 Task: Create a sub task Release to Production / Go Live for the task  Implement a new cloud-based quality management system for a company in the project BroaderPath , assign it to team member softage.3@softage.net and update the status of the sub task to  Off Track , set the priority of the sub task to High
Action: Mouse moved to (487, 244)
Screenshot: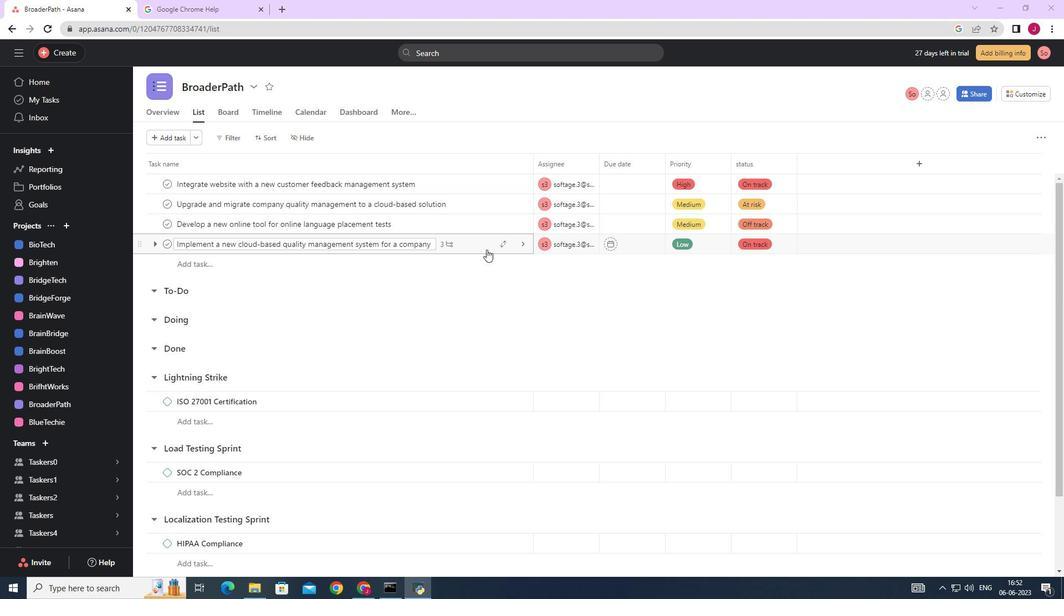 
Action: Mouse pressed left at (487, 244)
Screenshot: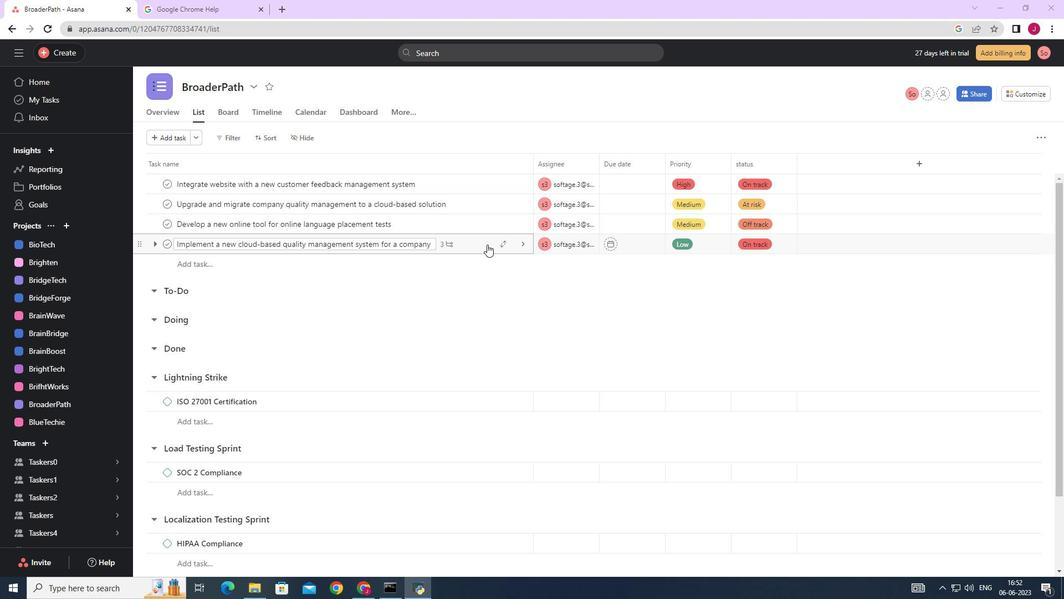 
Action: Mouse moved to (763, 383)
Screenshot: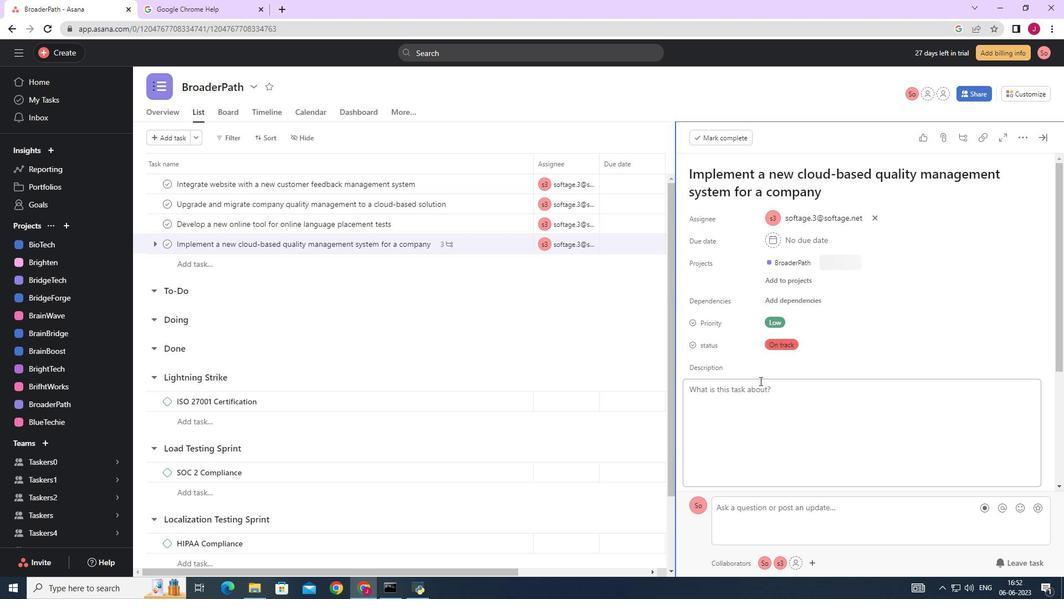 
Action: Mouse scrolled (763, 382) with delta (0, 0)
Screenshot: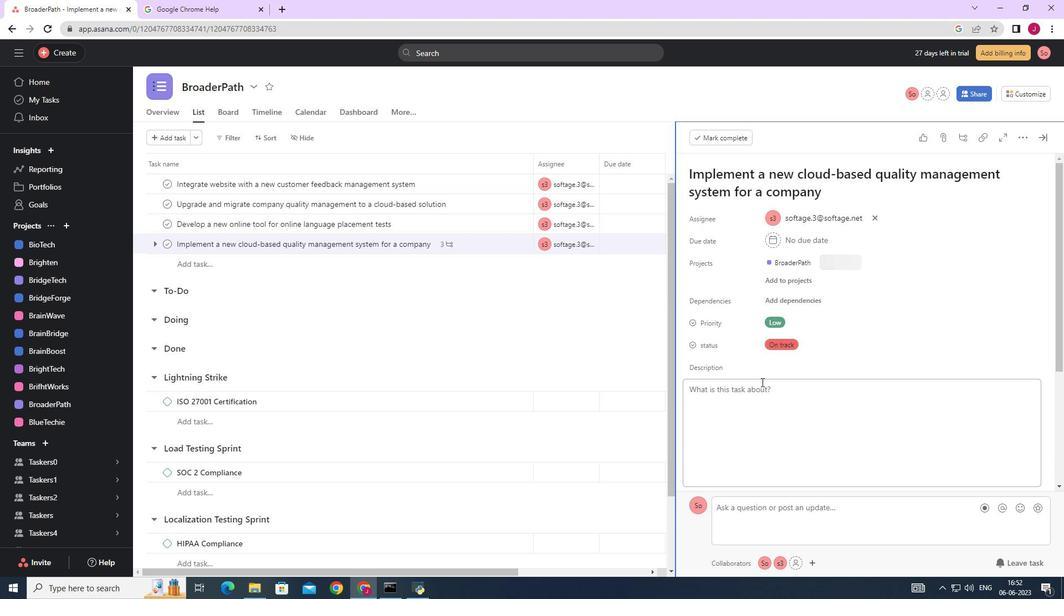 
Action: Mouse moved to (763, 386)
Screenshot: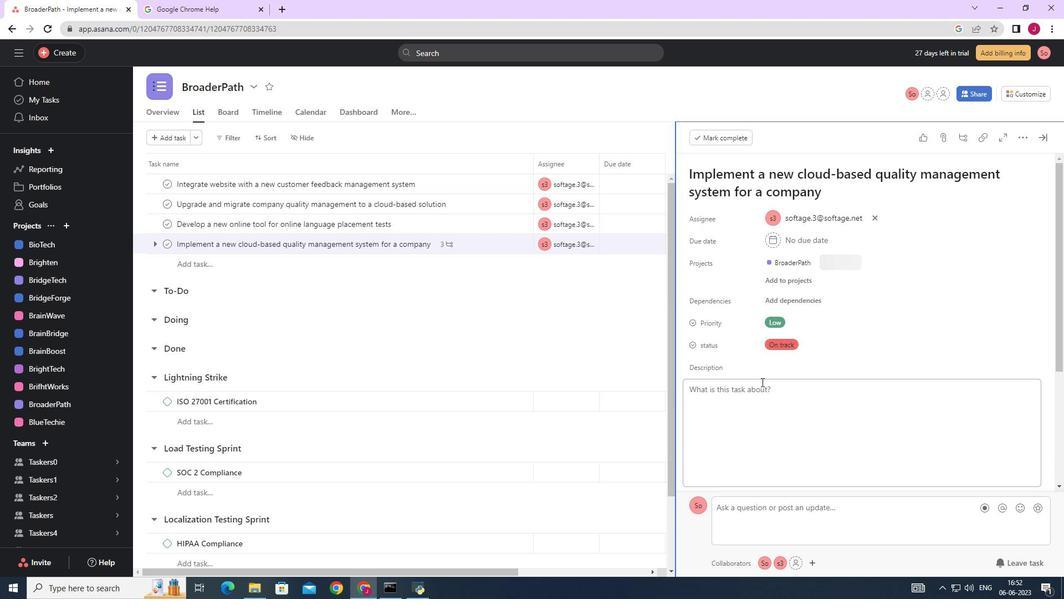 
Action: Mouse scrolled (763, 386) with delta (0, 0)
Screenshot: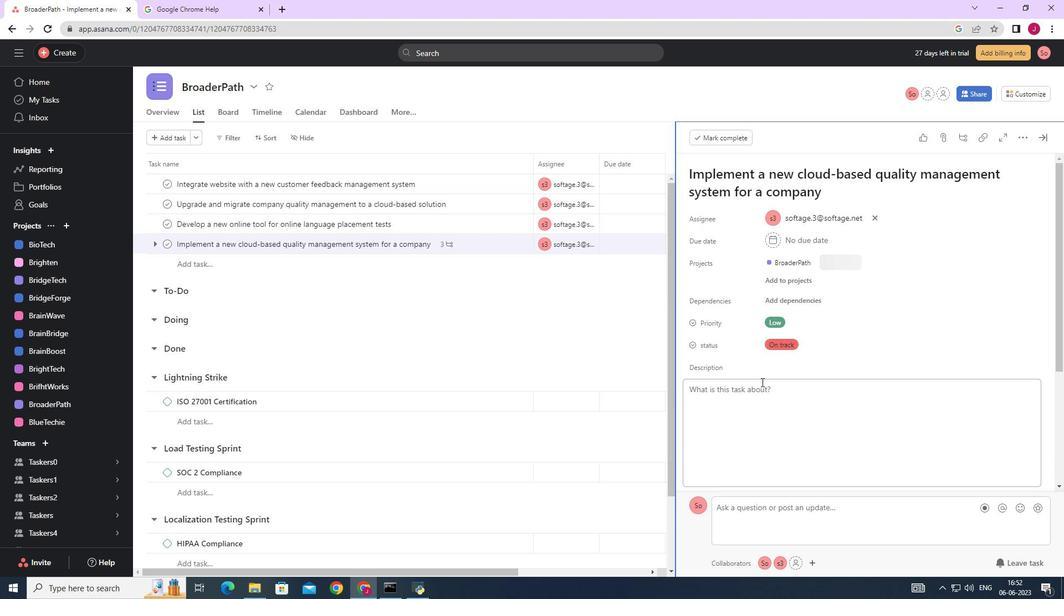 
Action: Mouse moved to (763, 387)
Screenshot: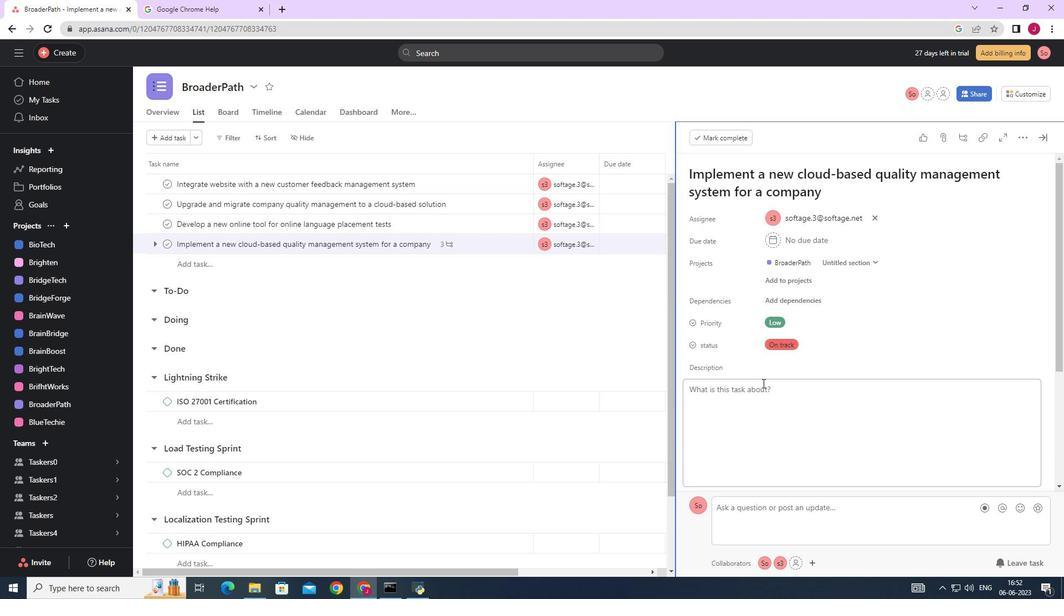 
Action: Mouse scrolled (763, 386) with delta (0, 0)
Screenshot: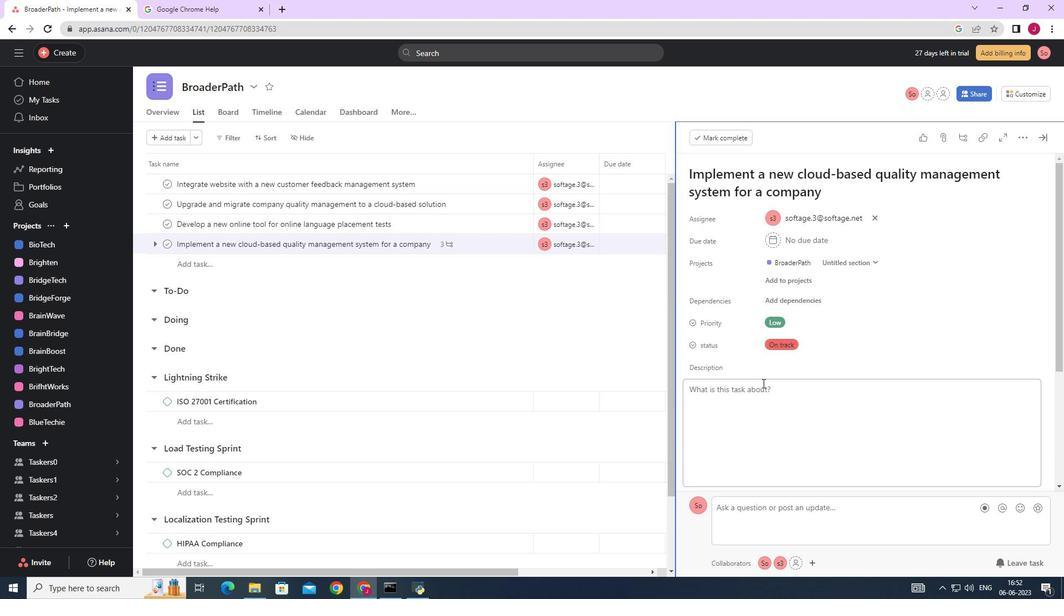 
Action: Mouse moved to (723, 412)
Screenshot: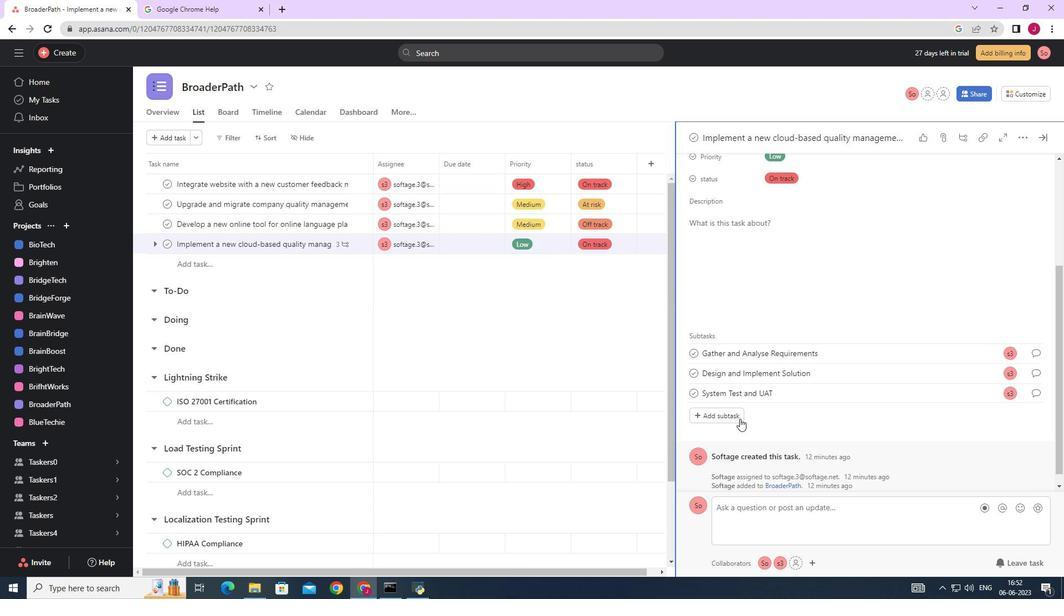 
Action: Mouse pressed left at (723, 412)
Screenshot: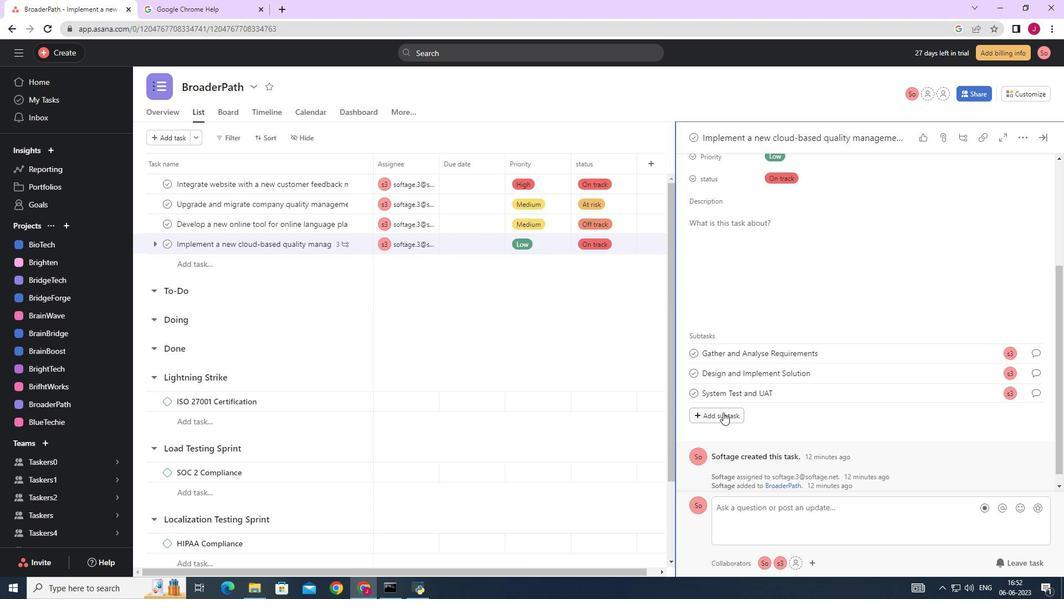 
Action: Key pressed <Key.caps_lock><Key.caps_lock>r<Key.caps_lock>ELEASE<Key.space>TO<Key.space>PRODUCTION<Key.space><Key.caps_lock>/<Key.space><Key.caps_lock><Key.caps_lock>g<Key.caps_lock>O<Key.space><Key.caps_lock>l<Key.caps_lock>IVE
Screenshot: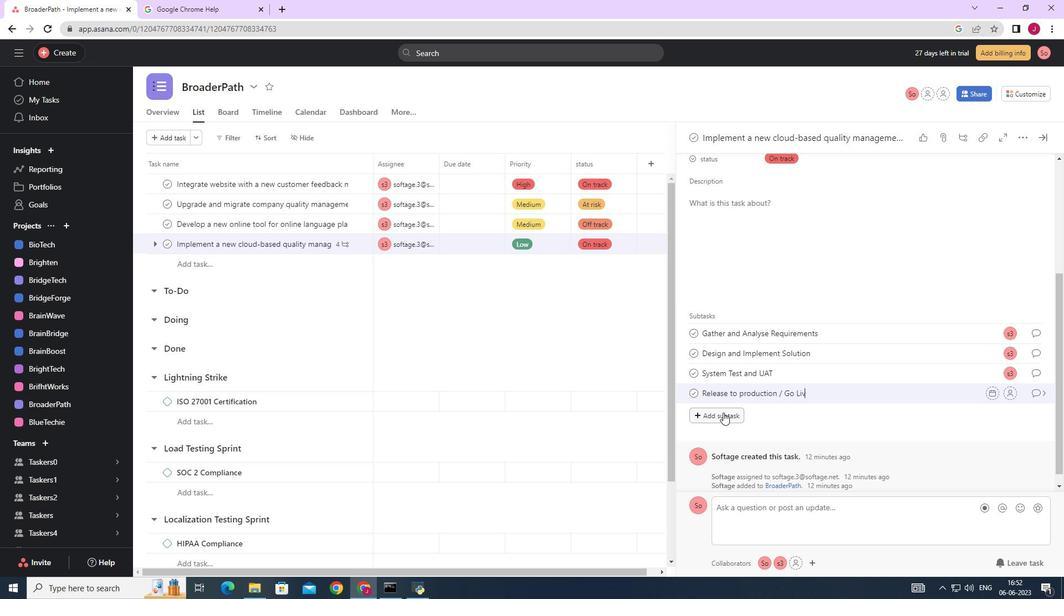 
Action: Mouse moved to (1010, 391)
Screenshot: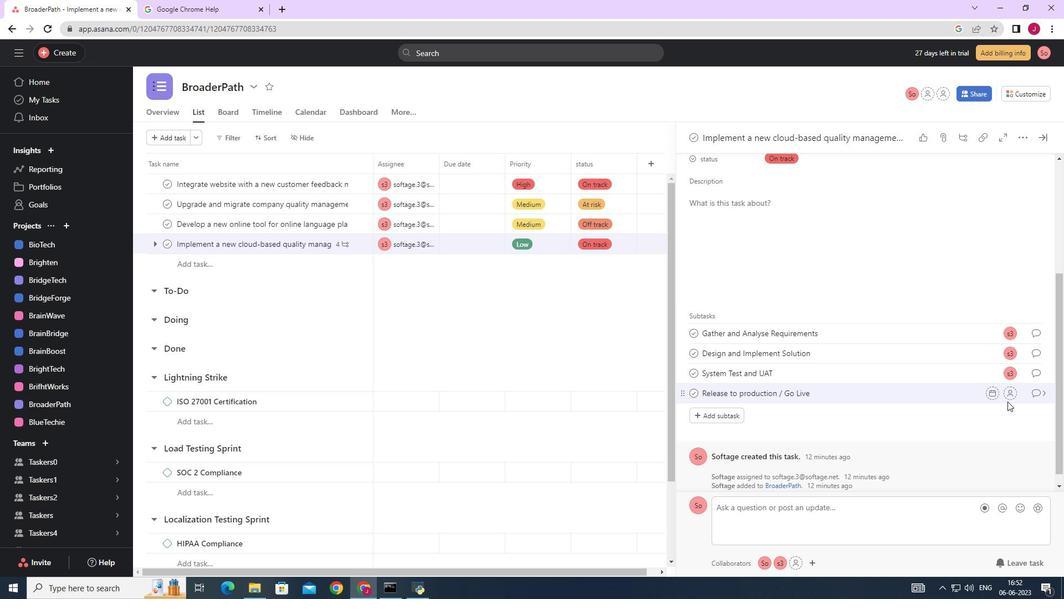 
Action: Mouse pressed left at (1010, 391)
Screenshot: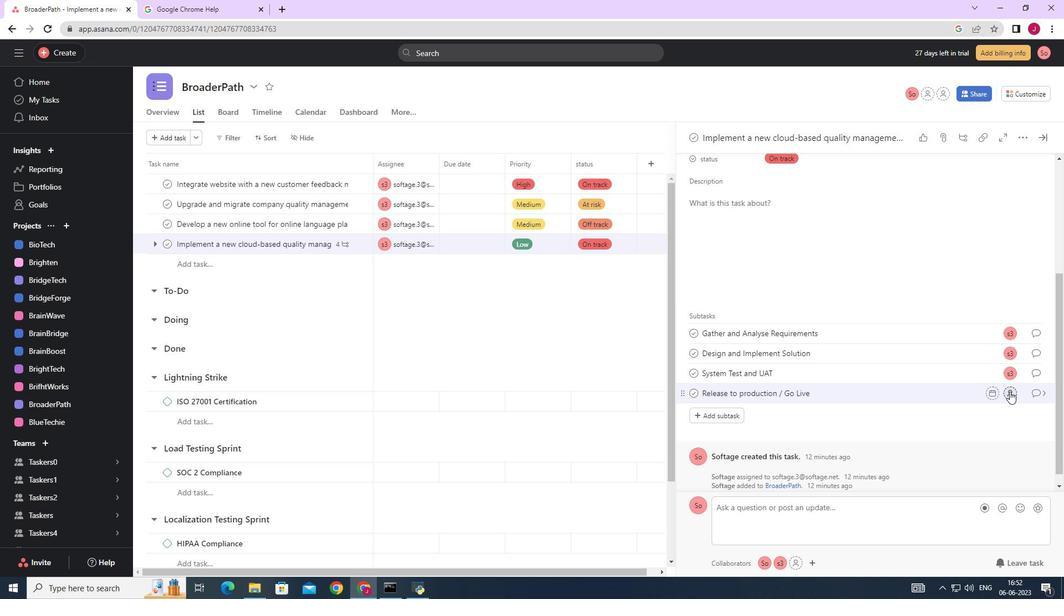 
Action: Mouse moved to (881, 443)
Screenshot: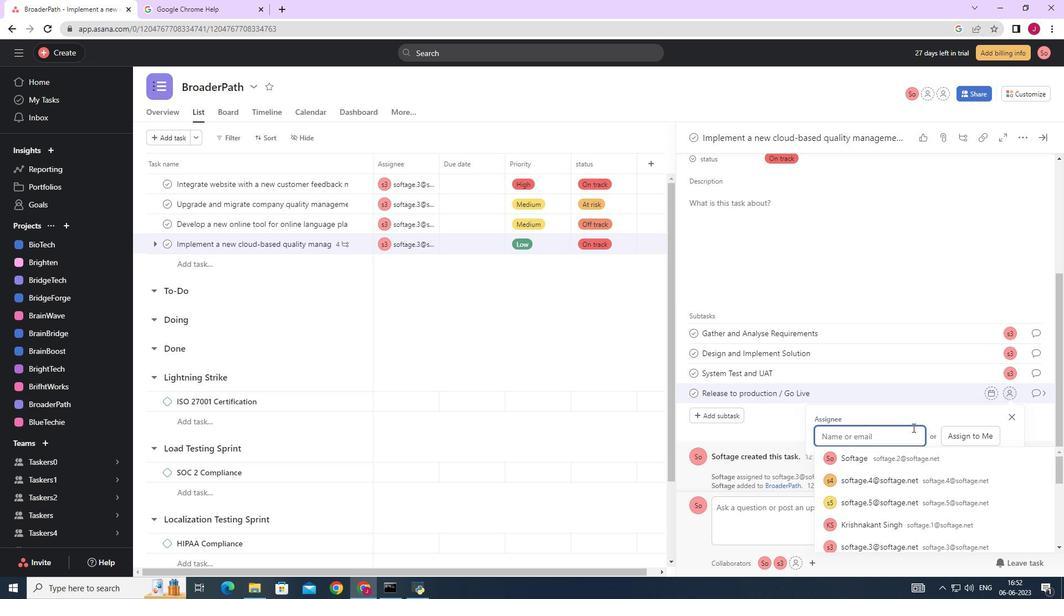 
Action: Key pressed SOFTAGE.3
Screenshot: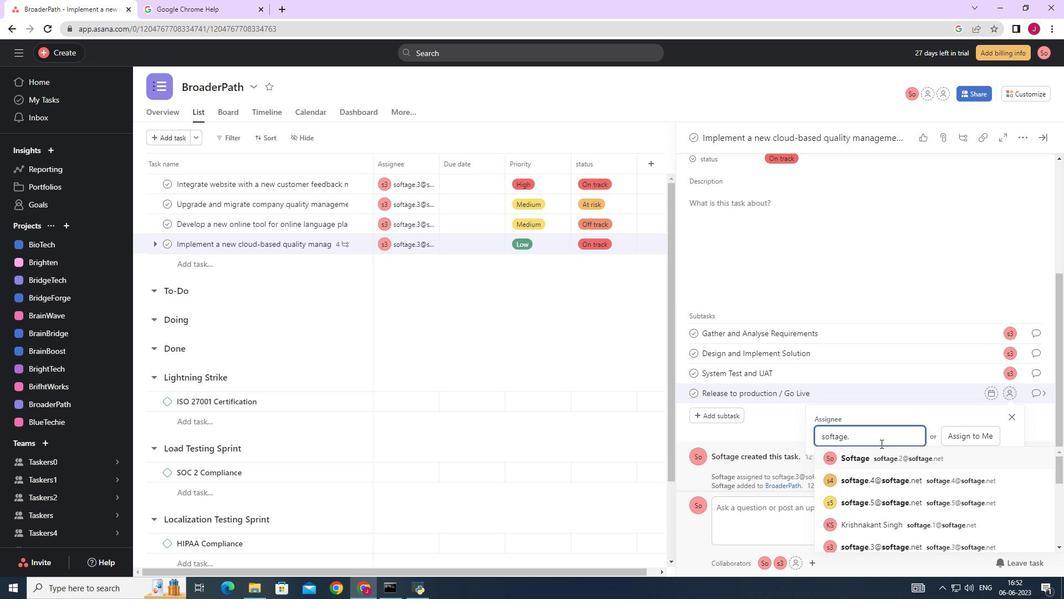 
Action: Mouse moved to (883, 459)
Screenshot: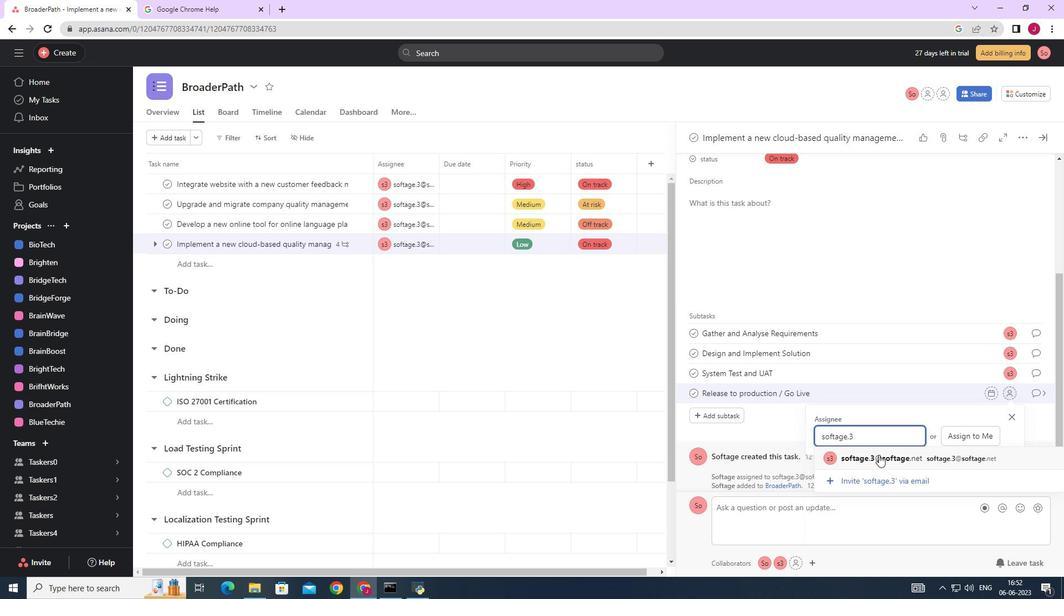 
Action: Mouse pressed left at (883, 459)
Screenshot: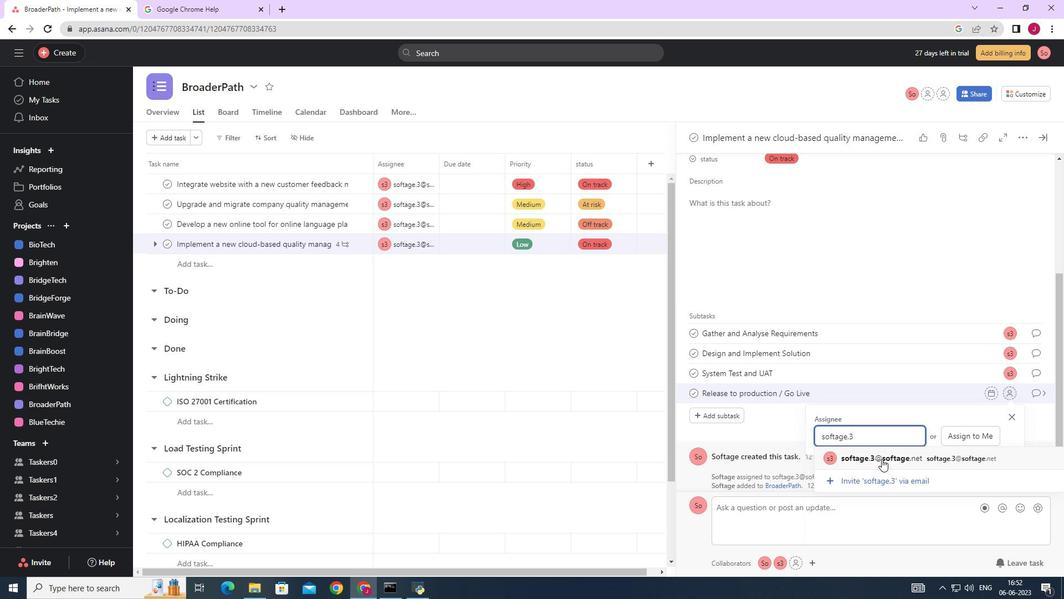 
Action: Mouse moved to (1044, 396)
Screenshot: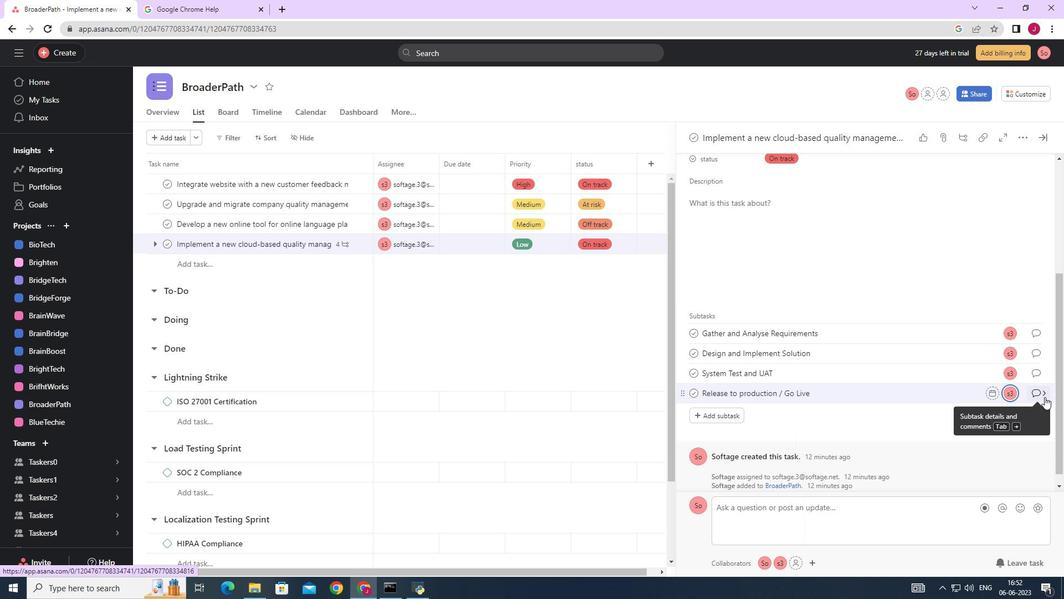 
Action: Mouse pressed left at (1044, 396)
Screenshot: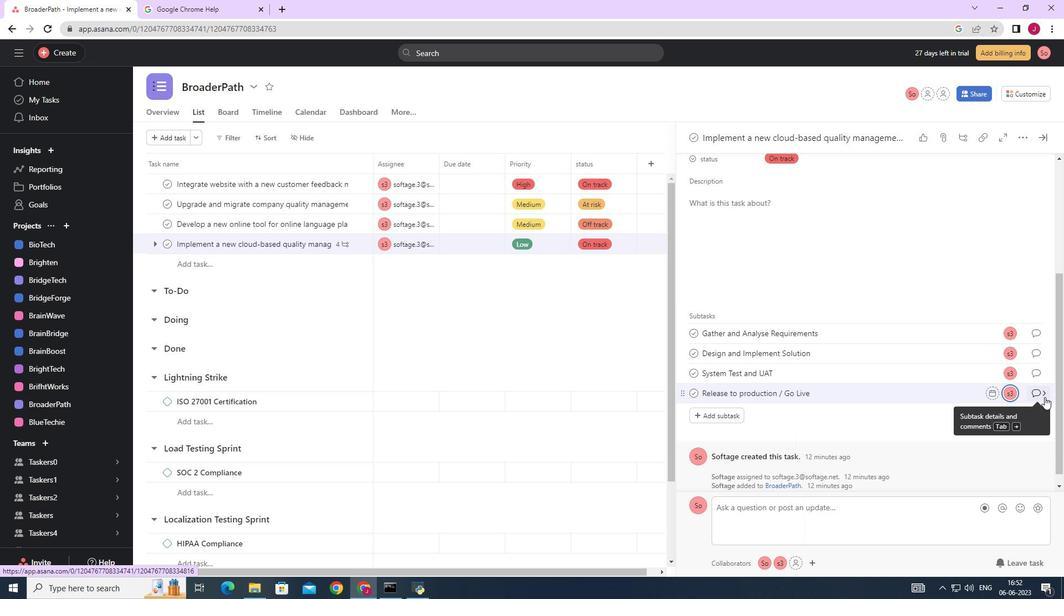 
Action: Mouse moved to (732, 298)
Screenshot: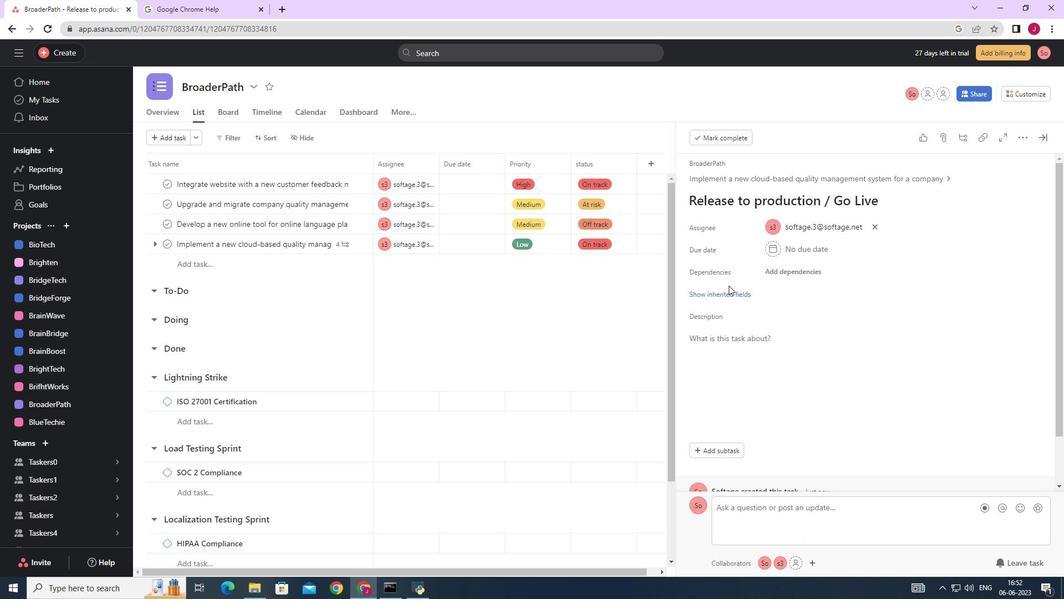 
Action: Mouse pressed left at (732, 298)
Screenshot: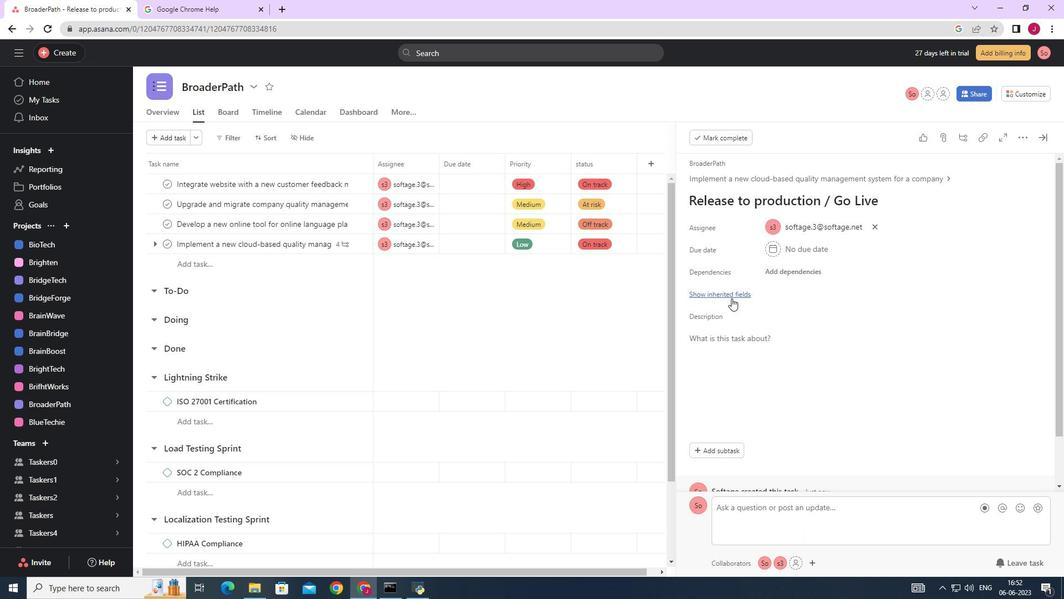 
Action: Mouse moved to (788, 317)
Screenshot: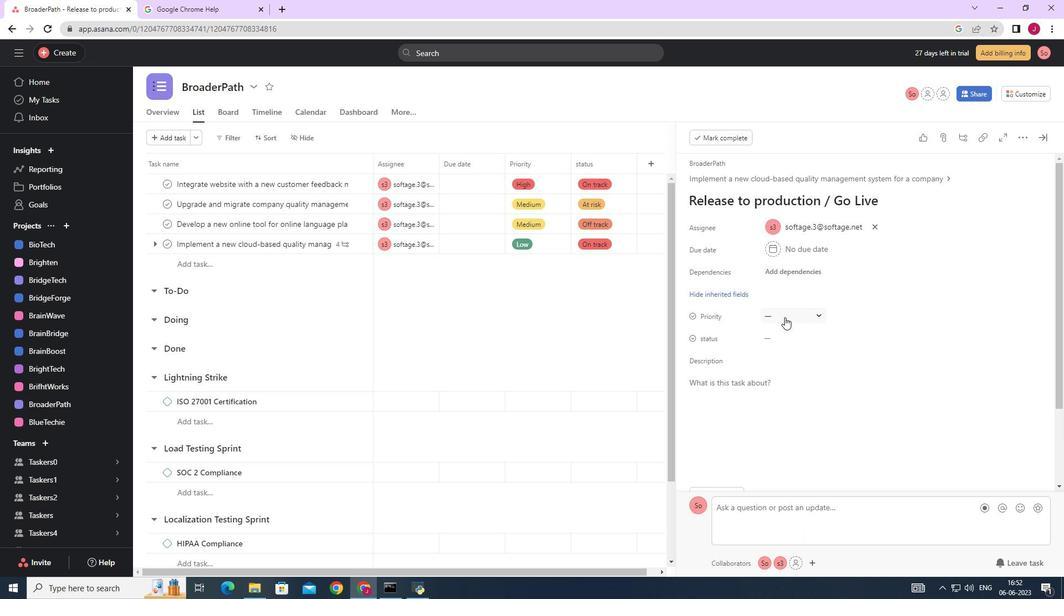 
Action: Mouse pressed left at (788, 317)
Screenshot: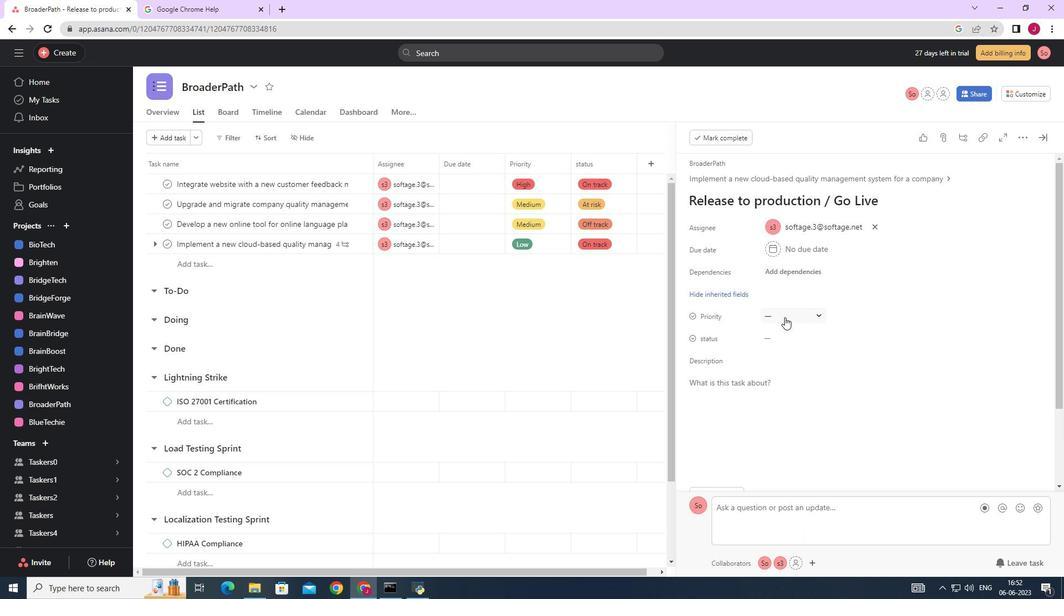 
Action: Mouse moved to (796, 352)
Screenshot: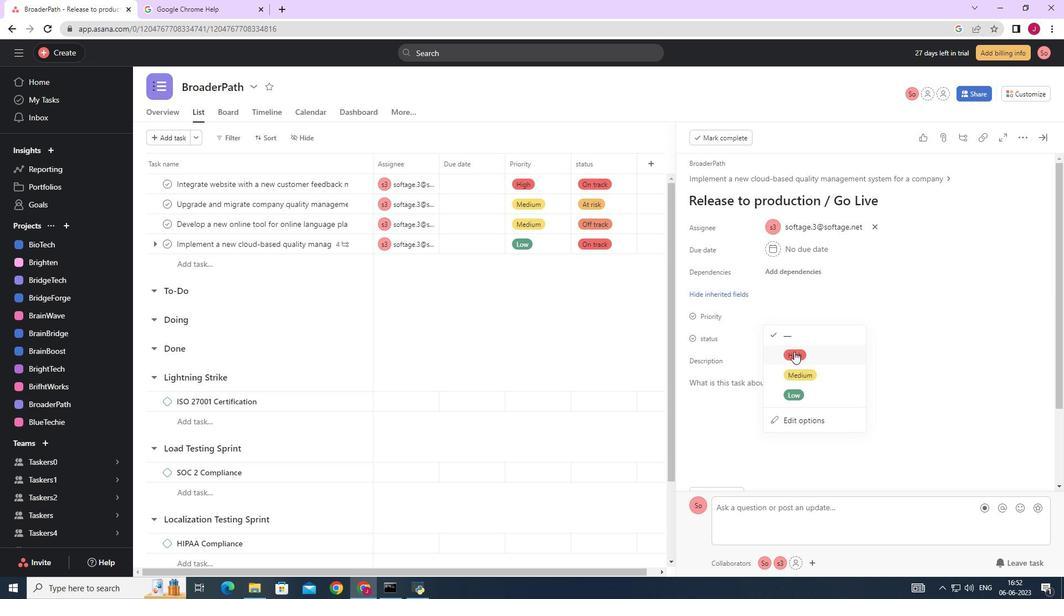 
Action: Mouse pressed left at (796, 352)
Screenshot: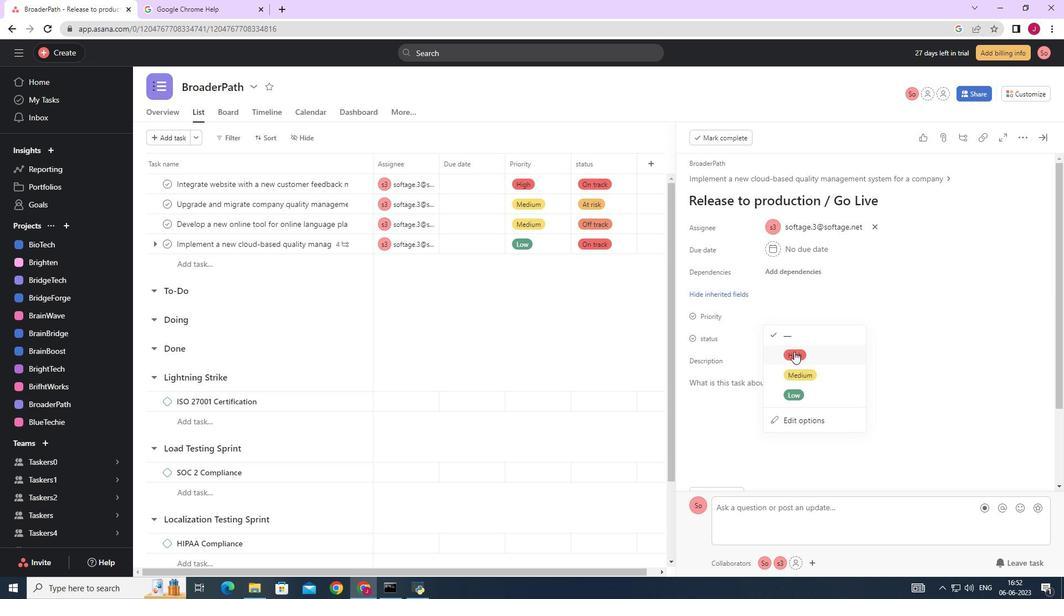 
Action: Mouse moved to (784, 338)
Screenshot: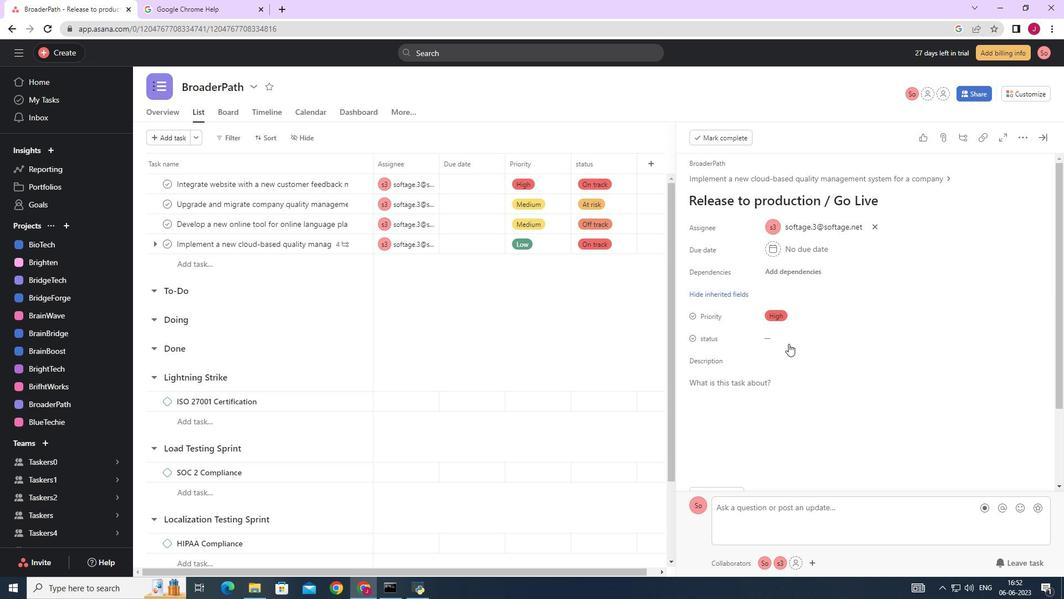 
Action: Mouse pressed left at (784, 338)
Screenshot: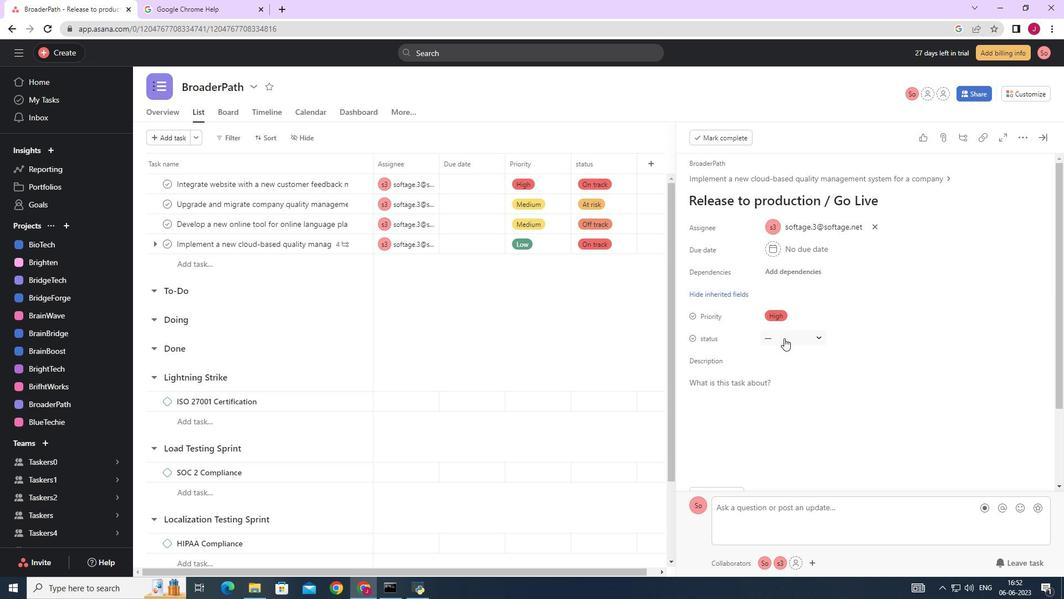 
Action: Mouse moved to (799, 397)
Screenshot: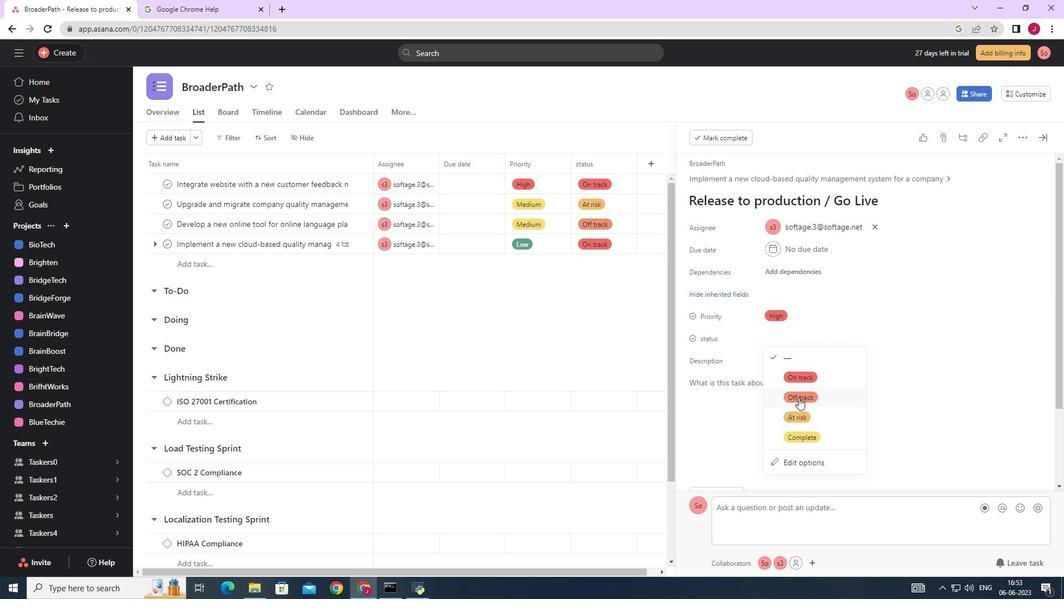 
Action: Mouse pressed left at (799, 397)
Screenshot: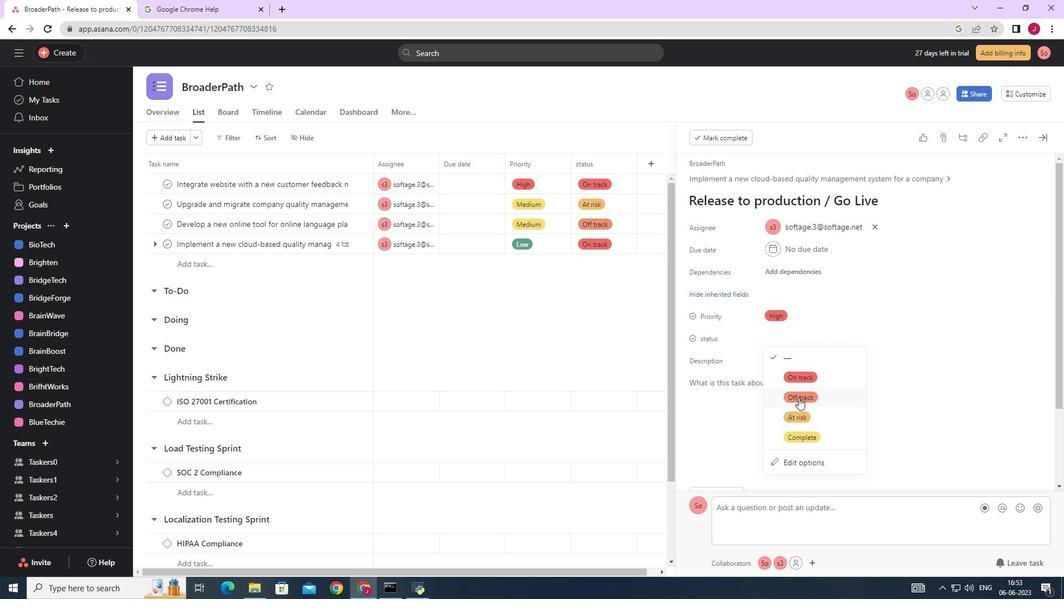 
Action: Mouse moved to (1042, 140)
Screenshot: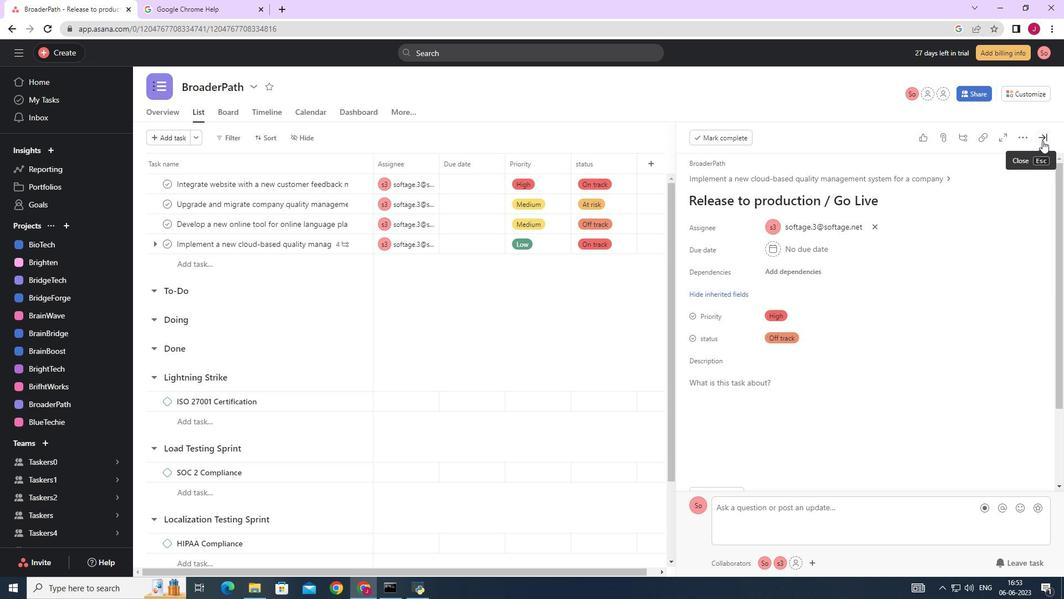 
Action: Mouse pressed left at (1042, 140)
Screenshot: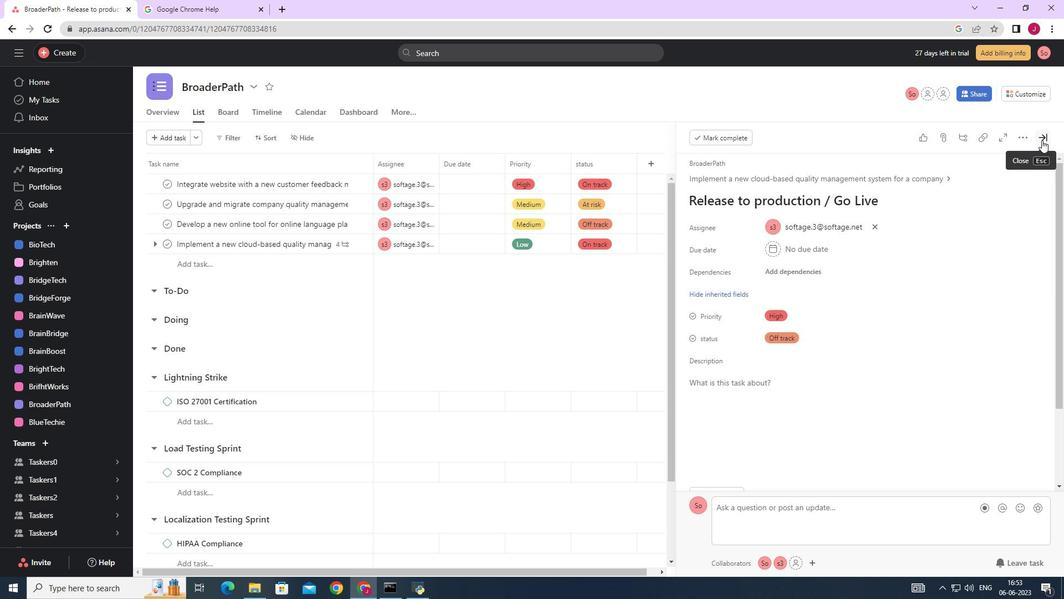 
Action: Mouse moved to (1041, 139)
Screenshot: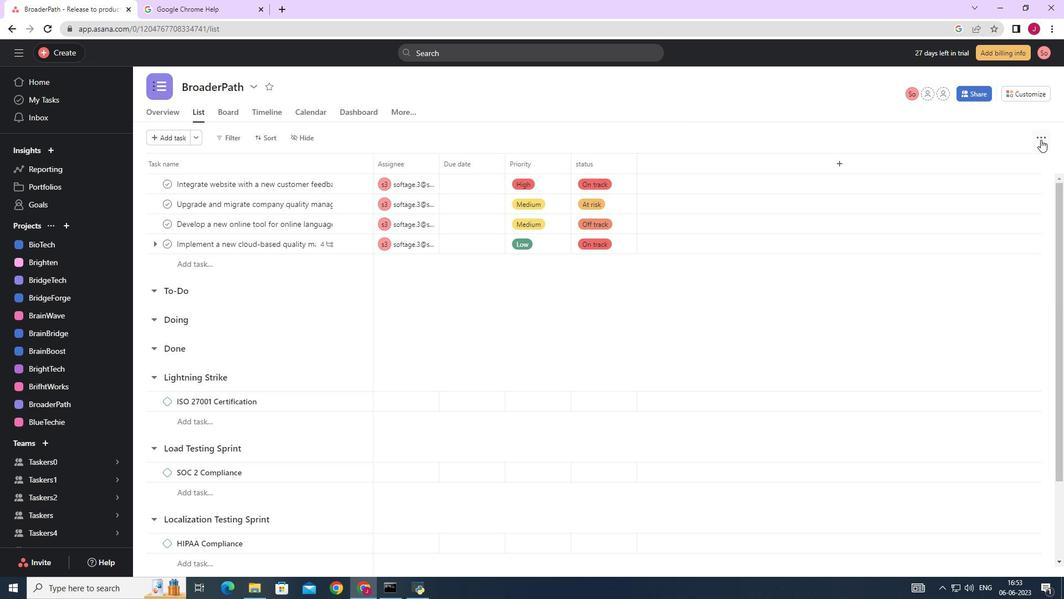 
